 Task: Add the task  Create a new online platform for language translation services to the section Dash & Dive in the project AgileRamp and add a Due Date to the respective task as 2023/10/12
Action: Mouse moved to (445, 324)
Screenshot: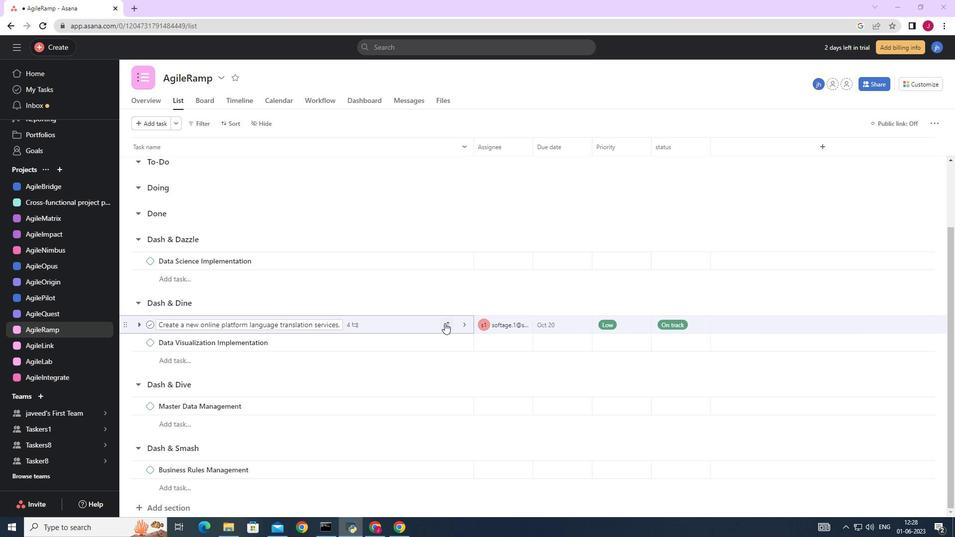 
Action: Mouse pressed left at (445, 324)
Screenshot: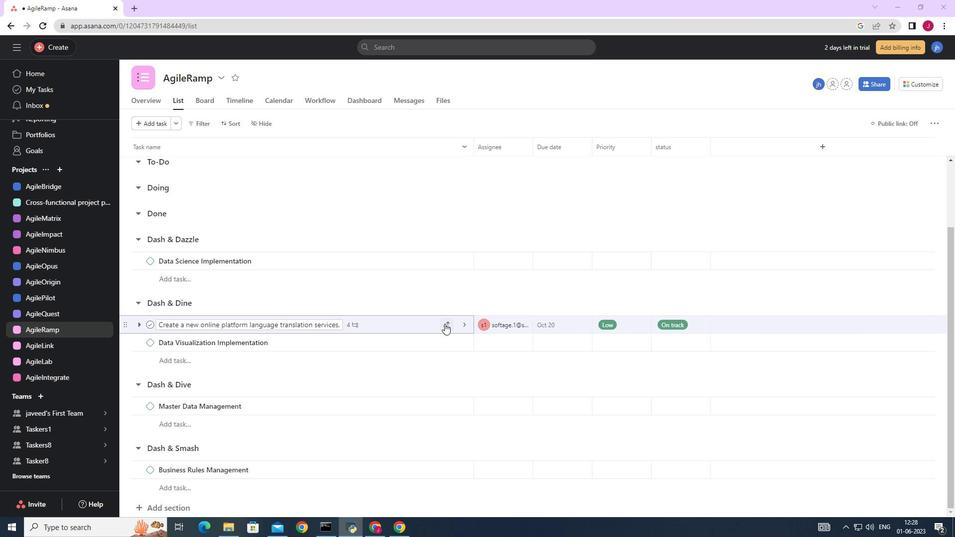 
Action: Mouse moved to (393, 471)
Screenshot: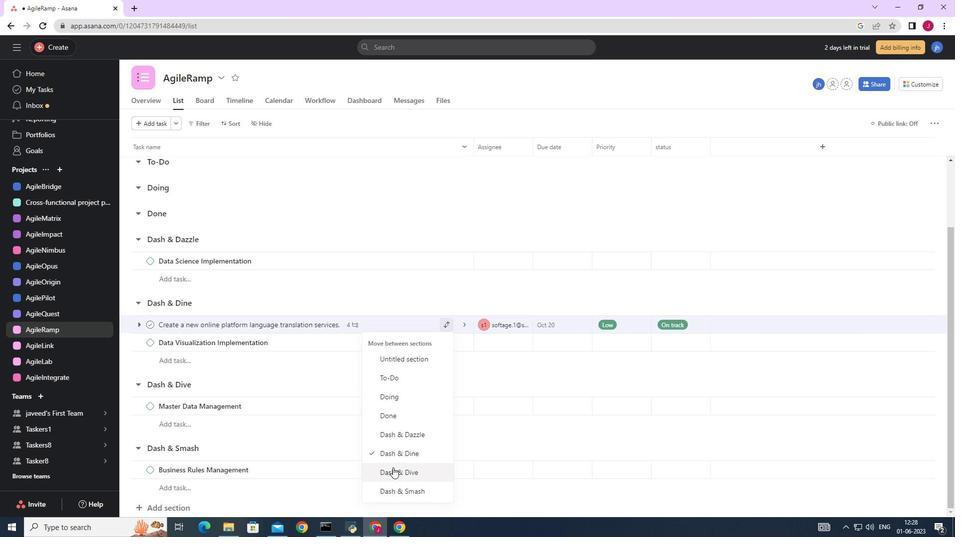 
Action: Mouse pressed left at (393, 471)
Screenshot: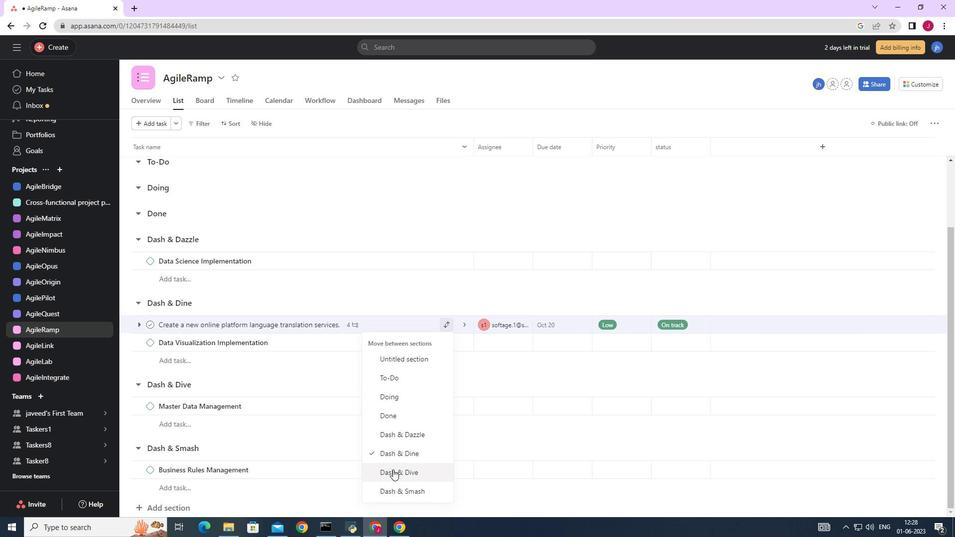 
Action: Mouse moved to (587, 388)
Screenshot: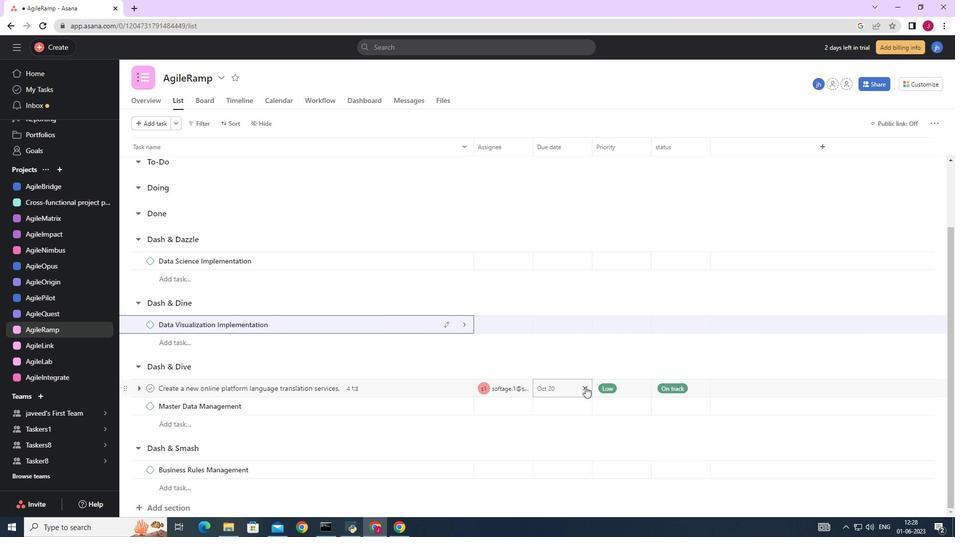 
Action: Mouse pressed left at (587, 388)
Screenshot: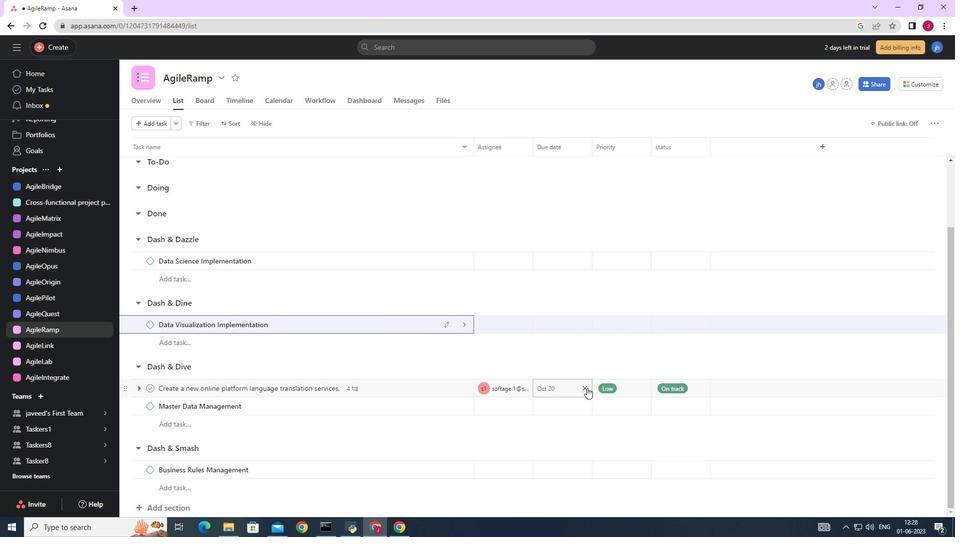 
Action: Mouse moved to (563, 391)
Screenshot: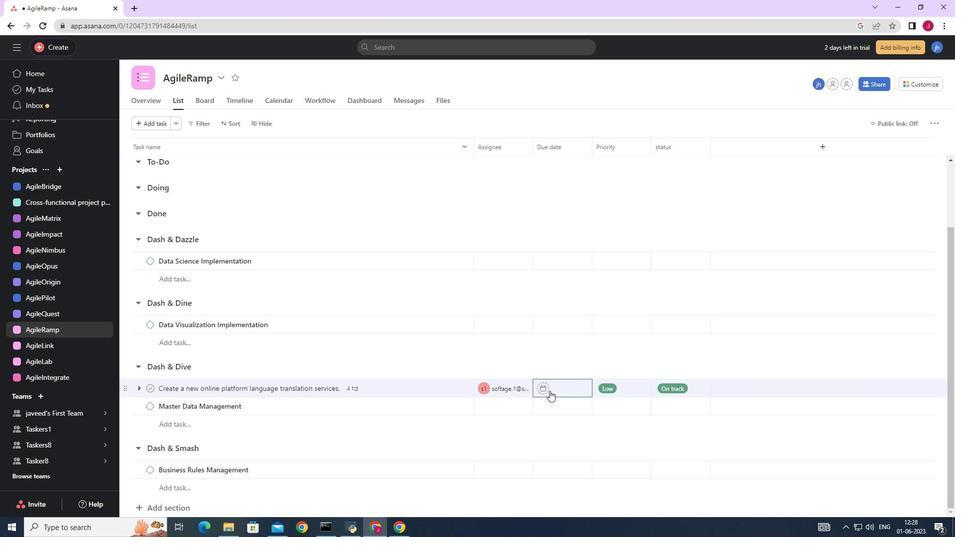 
Action: Mouse pressed left at (563, 391)
Screenshot: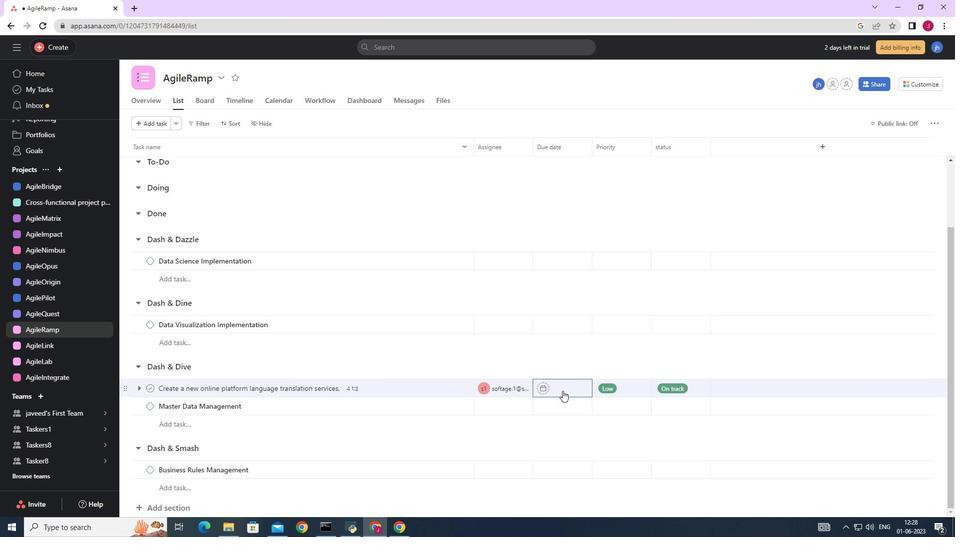 
Action: Mouse moved to (666, 231)
Screenshot: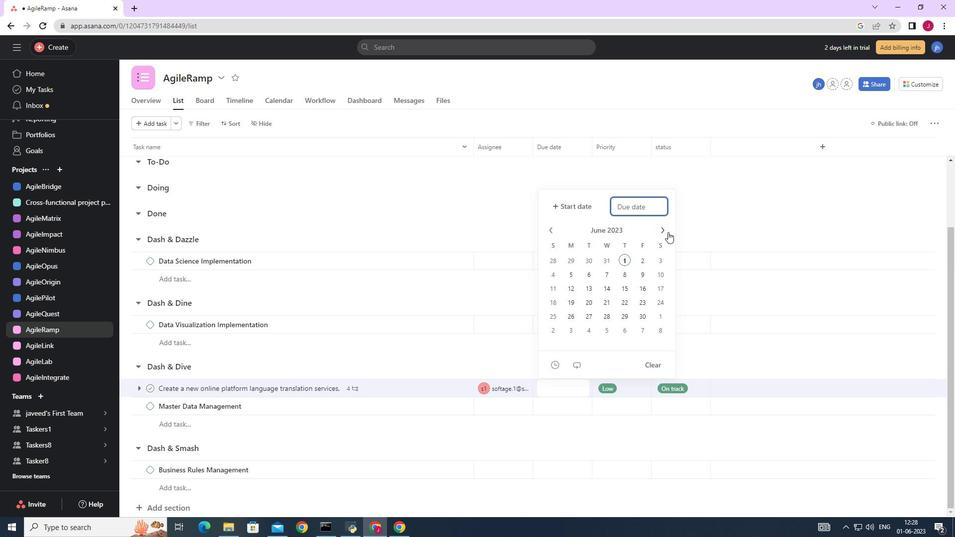
Action: Mouse pressed left at (666, 231)
Screenshot: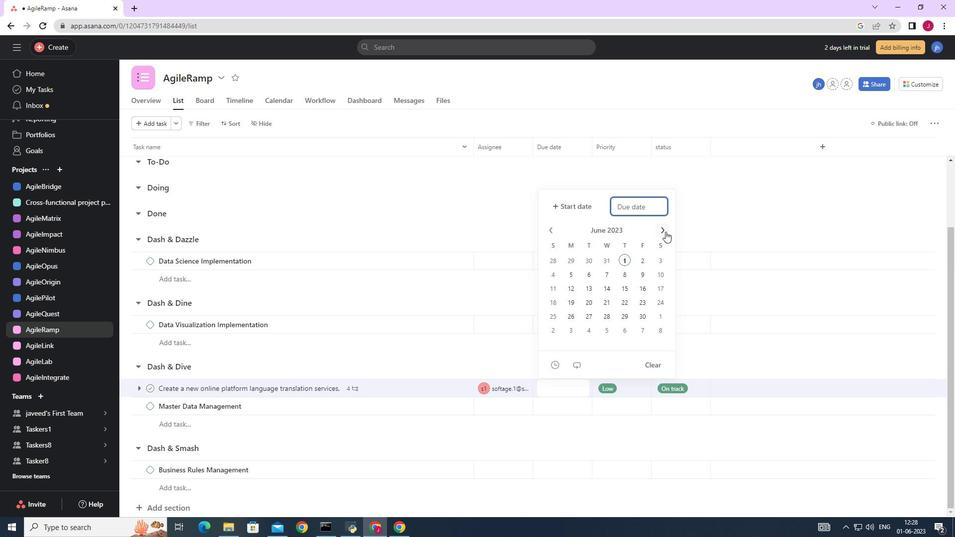 
Action: Mouse pressed left at (666, 231)
Screenshot: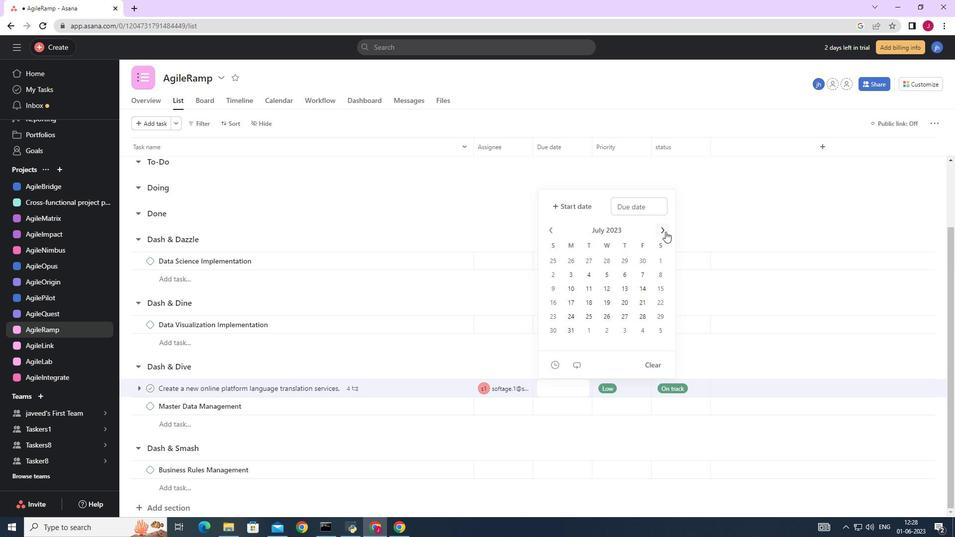 
Action: Mouse pressed left at (666, 231)
Screenshot: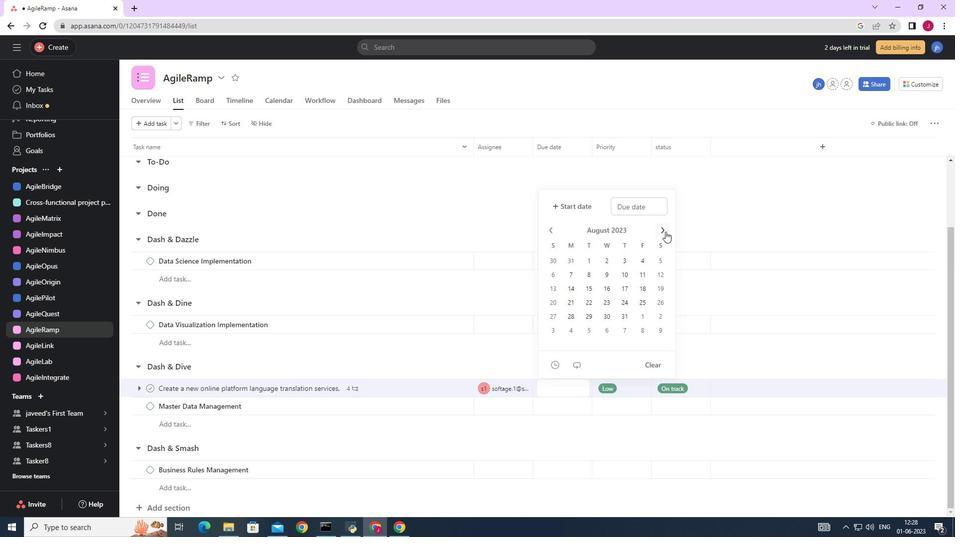 
Action: Mouse pressed left at (666, 231)
Screenshot: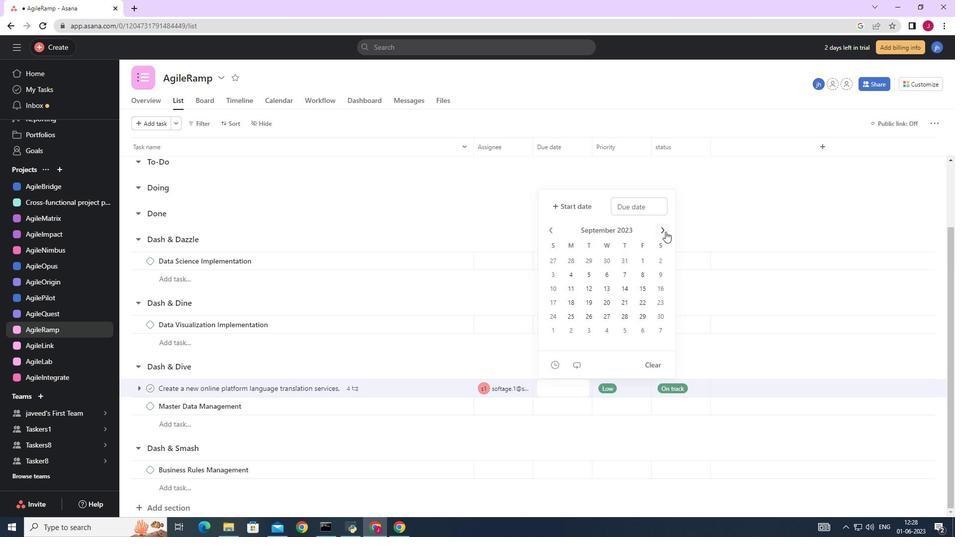 
Action: Mouse moved to (624, 273)
Screenshot: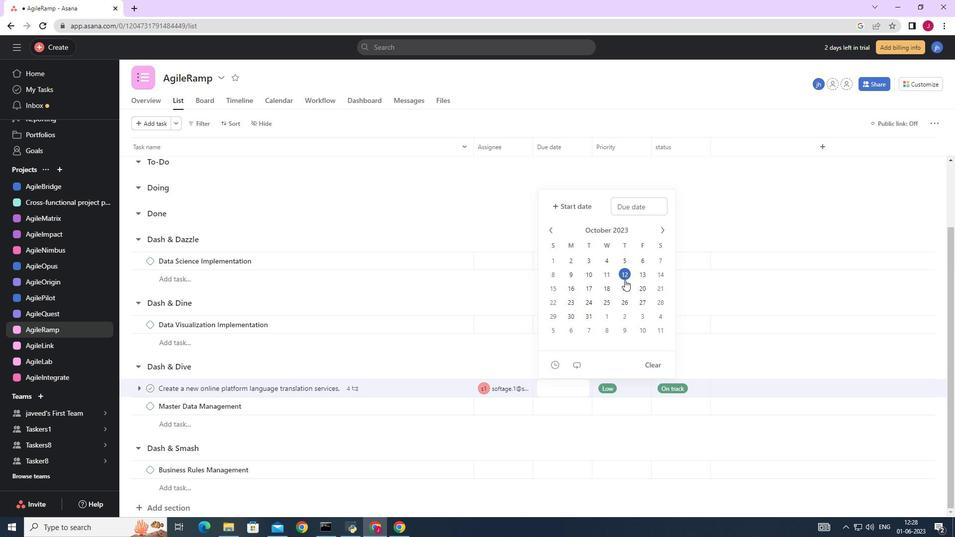 
Action: Mouse pressed left at (624, 273)
Screenshot: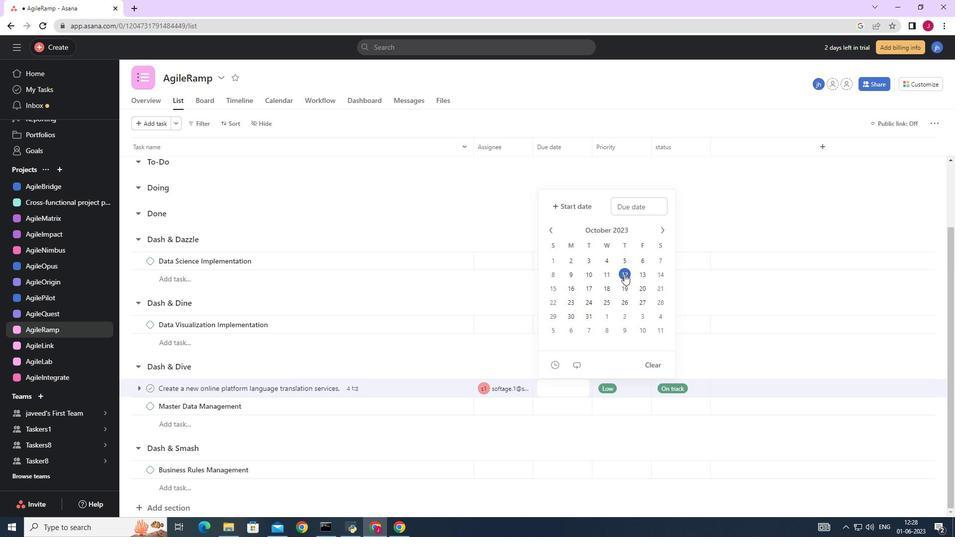 
Action: Mouse moved to (778, 203)
Screenshot: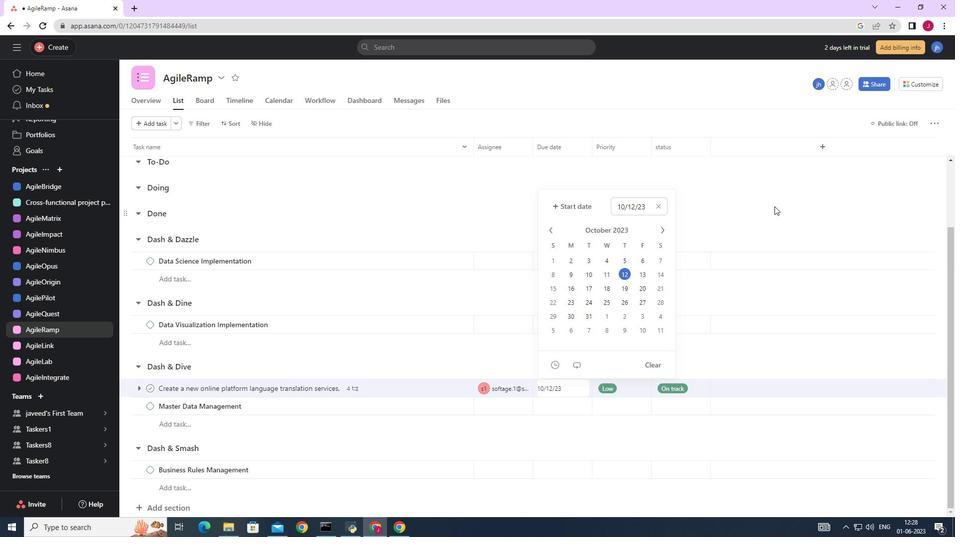 
Action: Mouse pressed left at (778, 203)
Screenshot: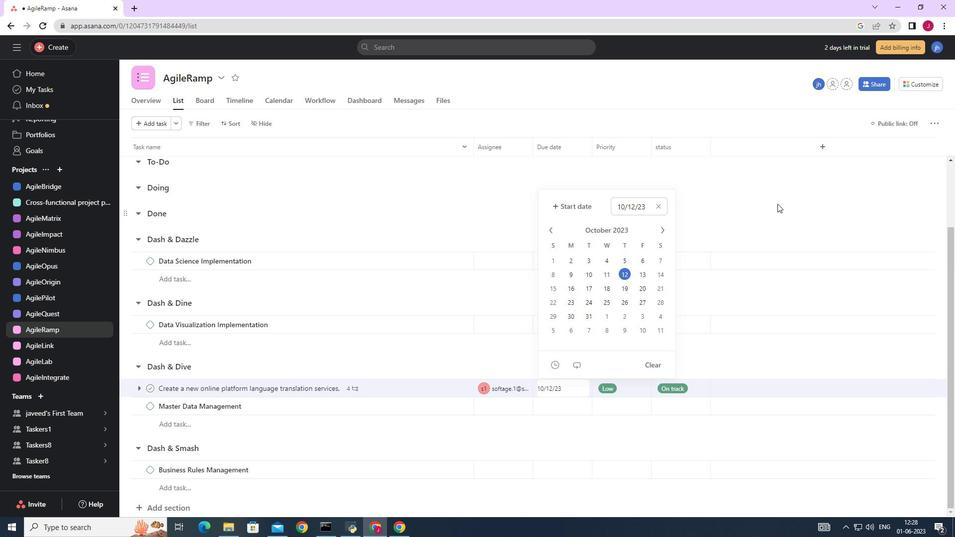 
Action: Mouse moved to (778, 203)
Screenshot: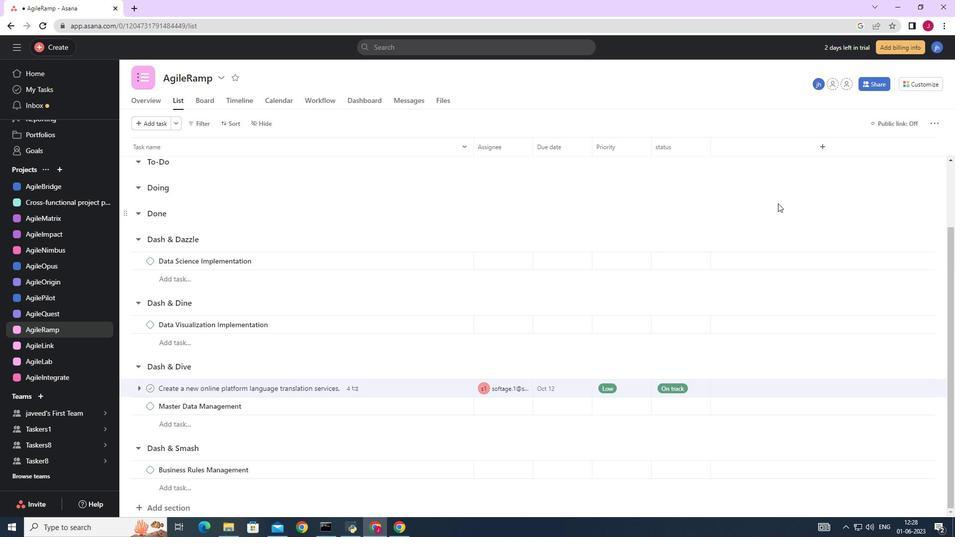 
